 Task: Sort the products in the category "Food Storage" by unit price (low first).
Action: Mouse moved to (334, 153)
Screenshot: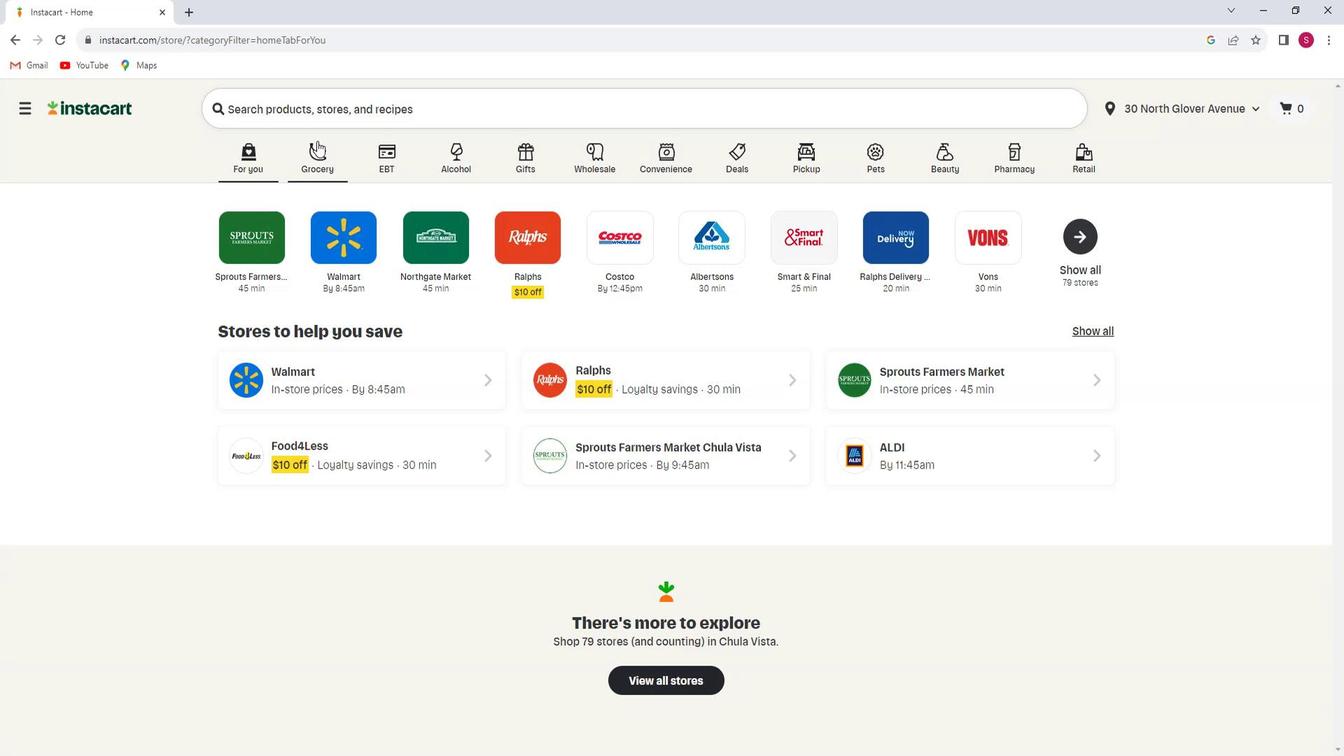 
Action: Mouse pressed left at (334, 153)
Screenshot: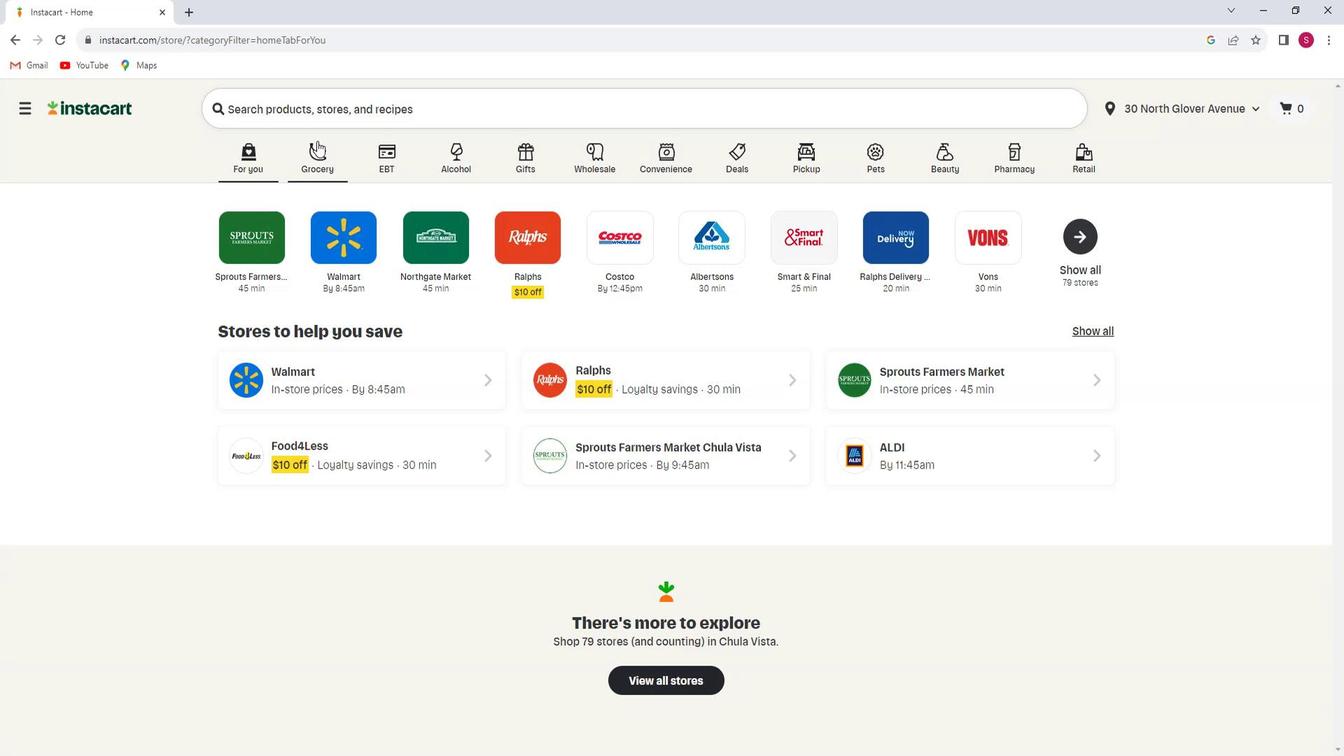 
Action: Mouse moved to (317, 427)
Screenshot: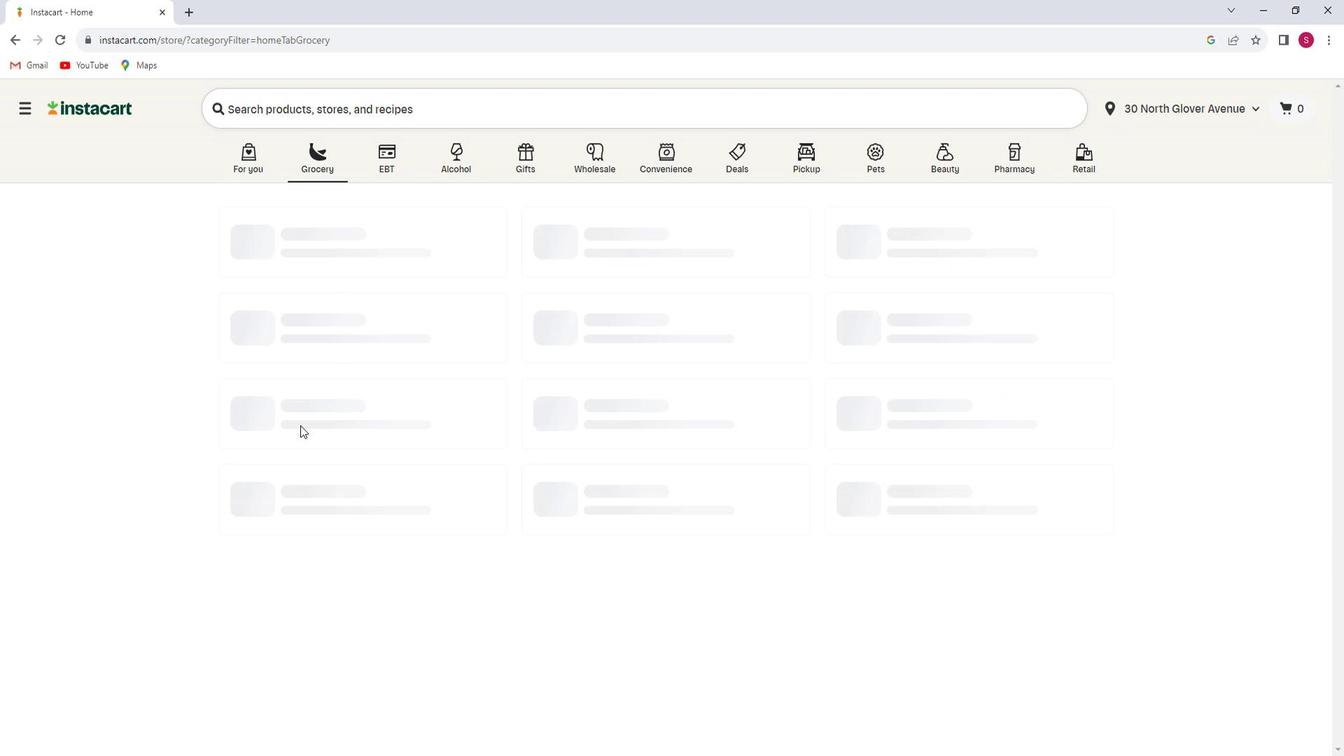 
Action: Mouse pressed left at (317, 427)
Screenshot: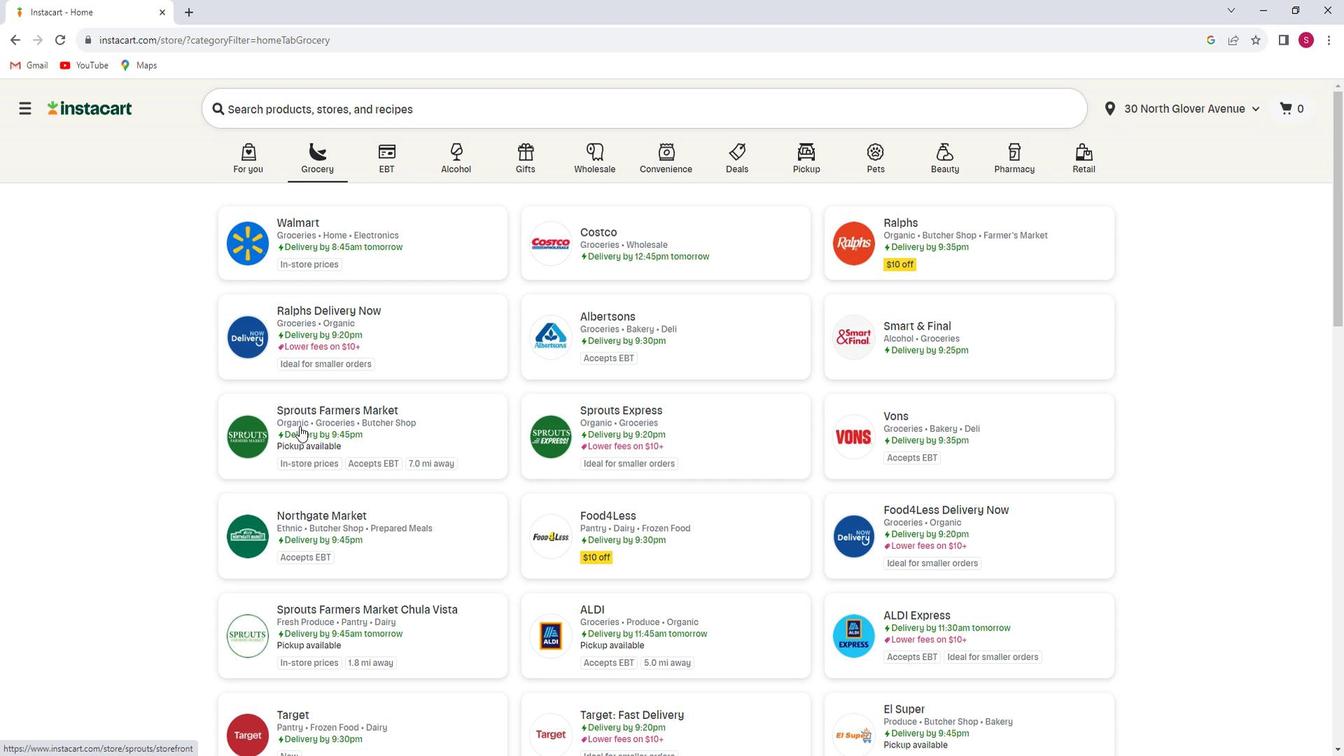 
Action: Mouse moved to (114, 404)
Screenshot: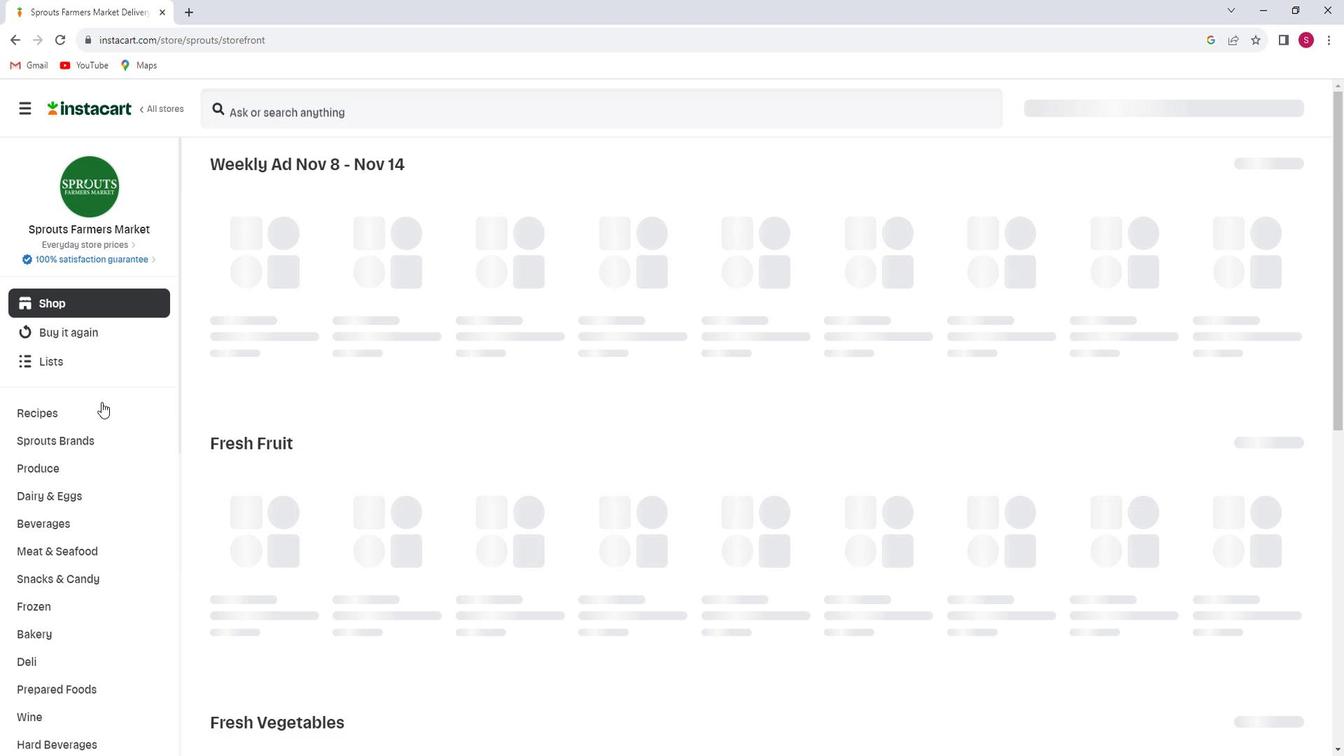 
Action: Mouse scrolled (114, 404) with delta (0, 0)
Screenshot: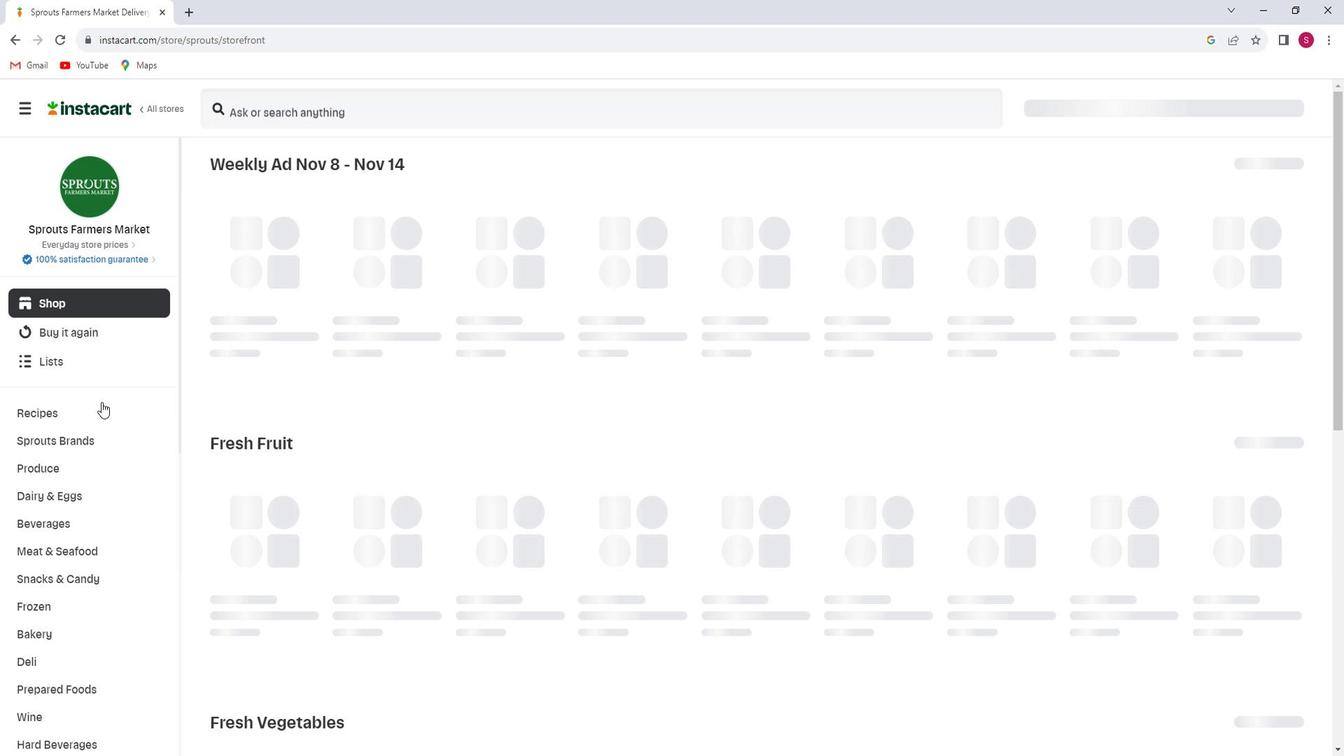 
Action: Mouse scrolled (114, 404) with delta (0, 0)
Screenshot: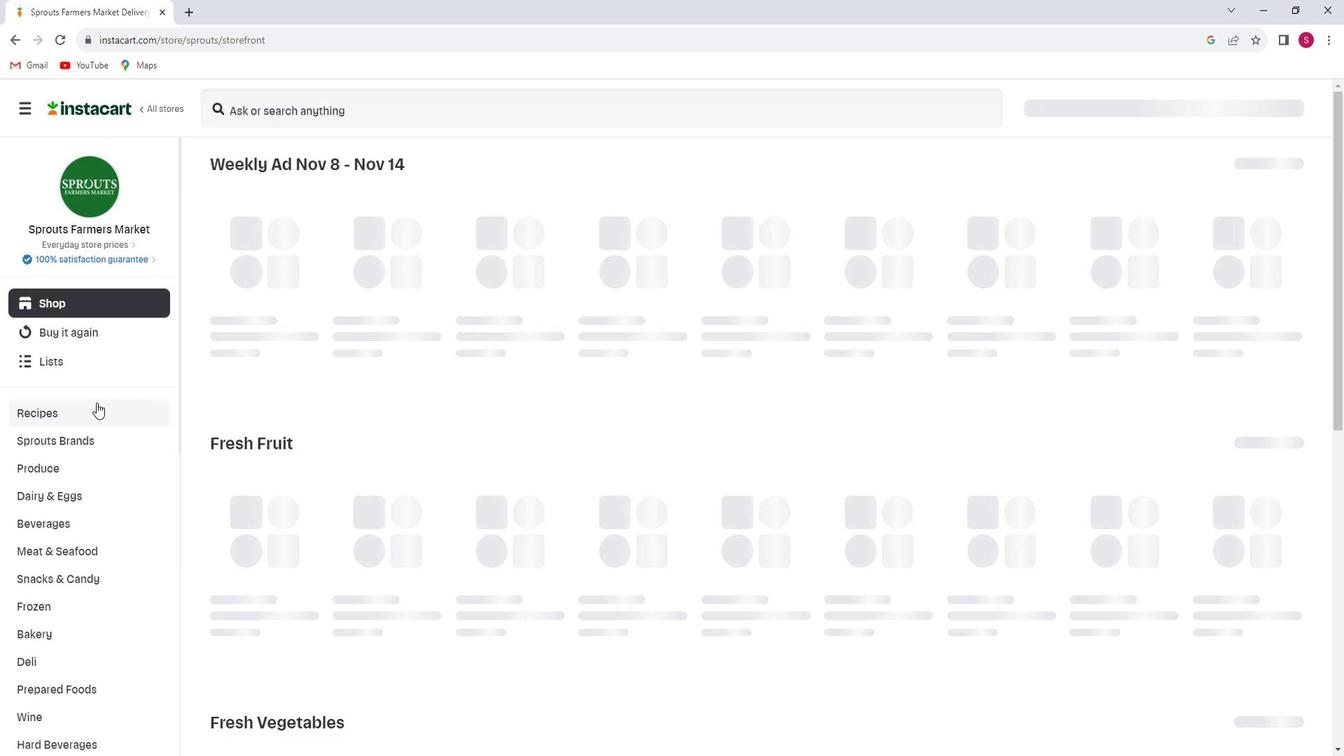 
Action: Mouse moved to (114, 405)
Screenshot: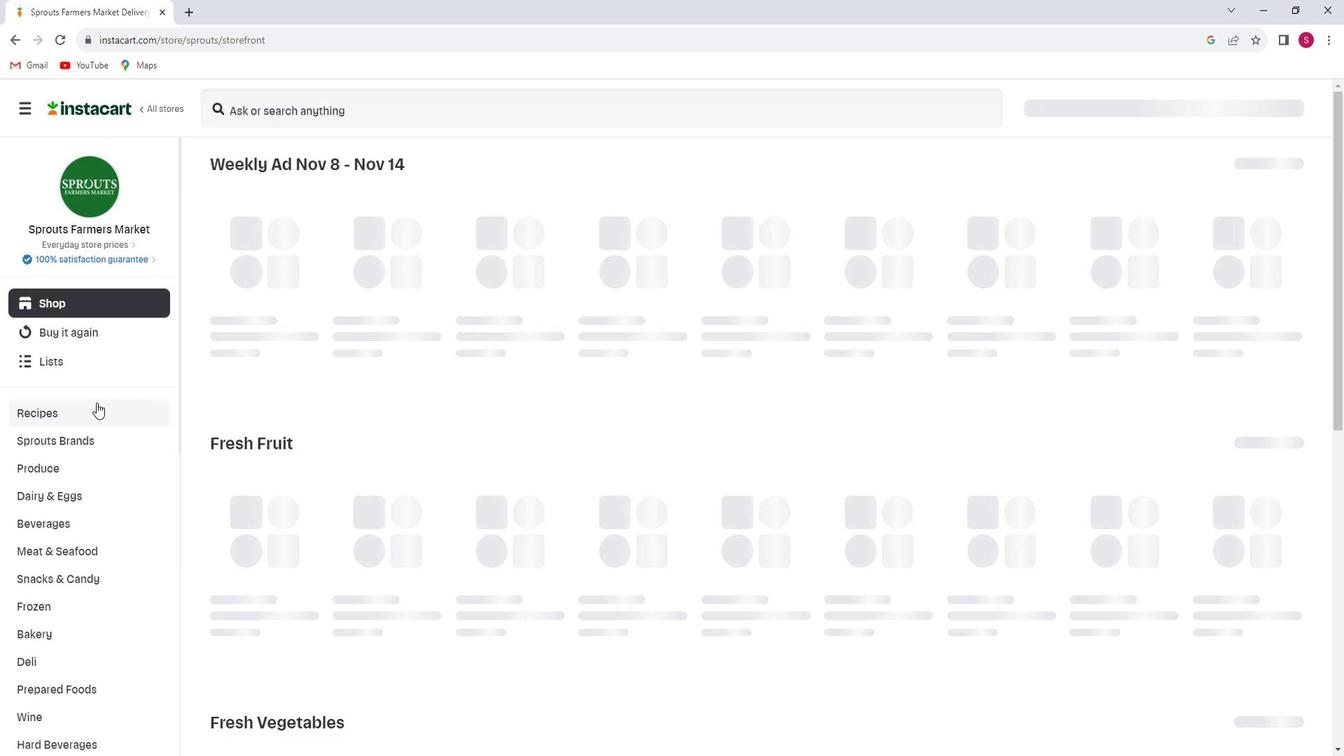 
Action: Mouse scrolled (114, 404) with delta (0, 0)
Screenshot: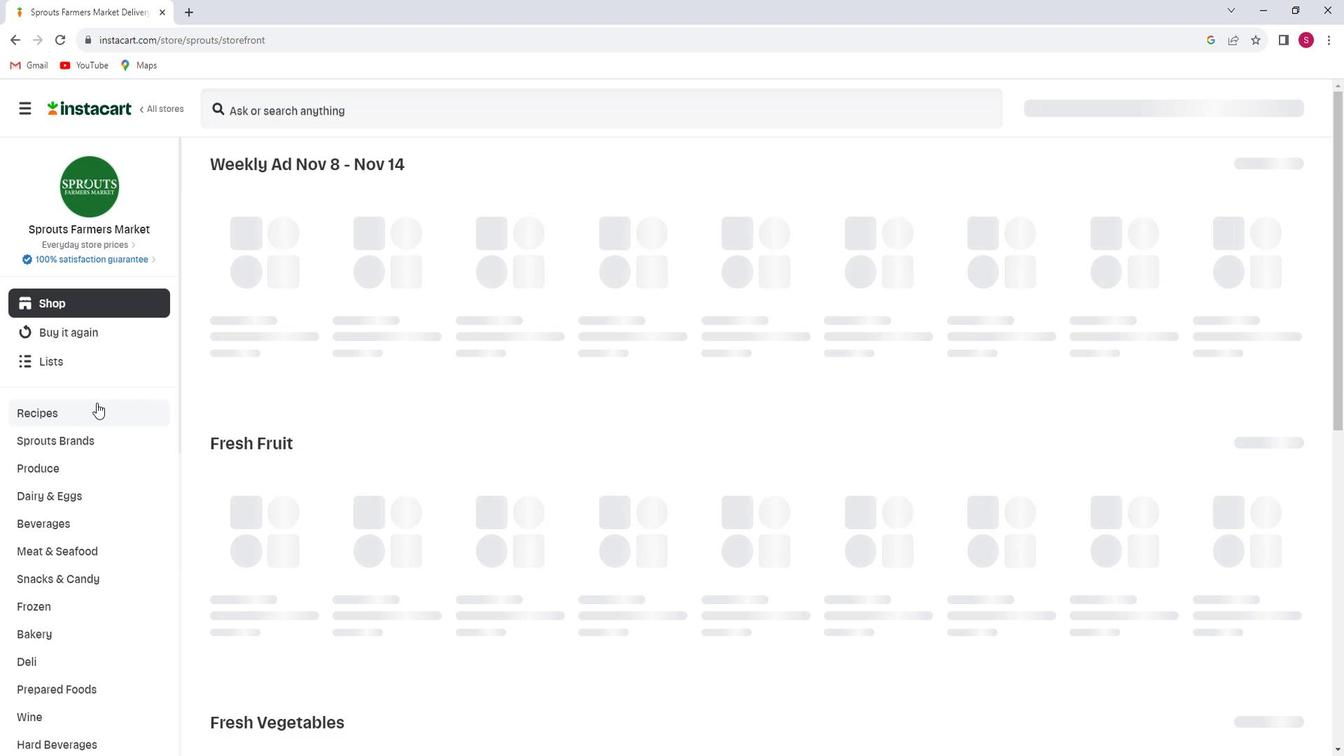 
Action: Mouse scrolled (114, 404) with delta (0, 0)
Screenshot: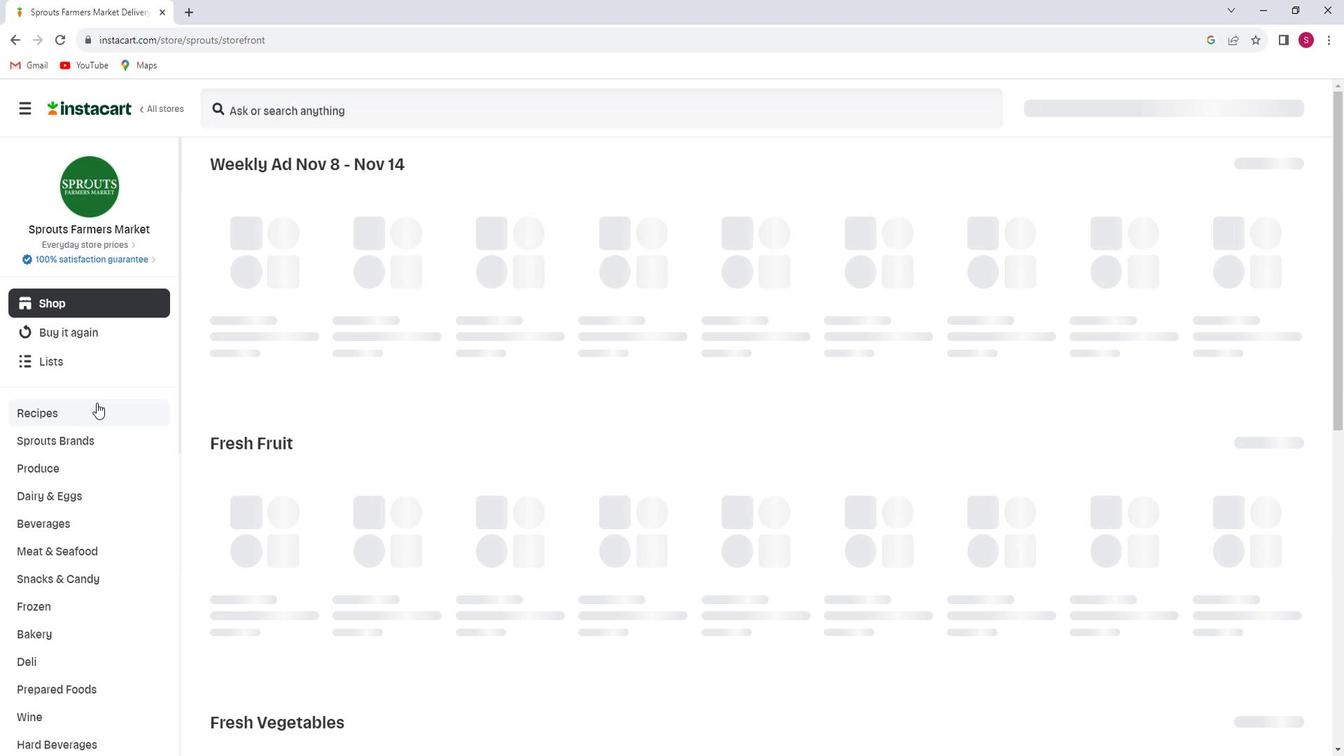 
Action: Mouse scrolled (114, 404) with delta (0, 0)
Screenshot: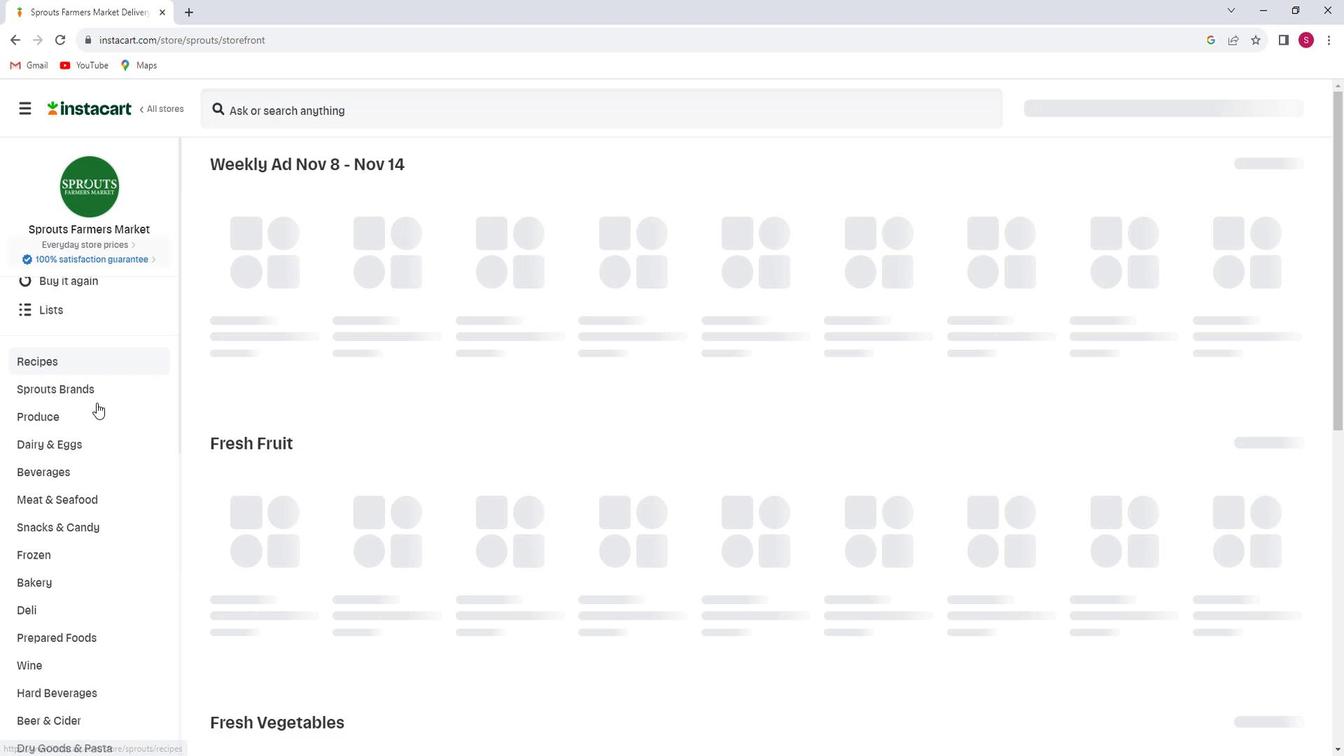 
Action: Mouse moved to (105, 365)
Screenshot: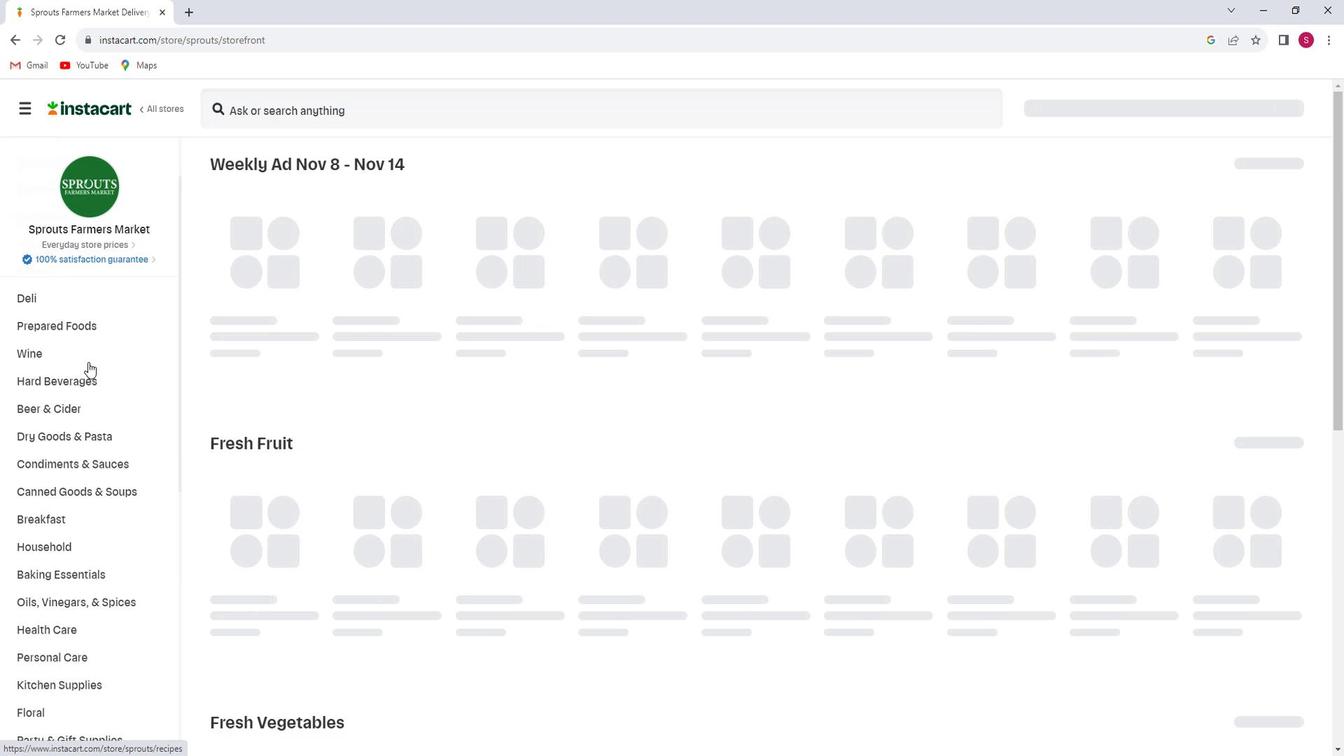 
Action: Mouse scrolled (105, 364) with delta (0, 0)
Screenshot: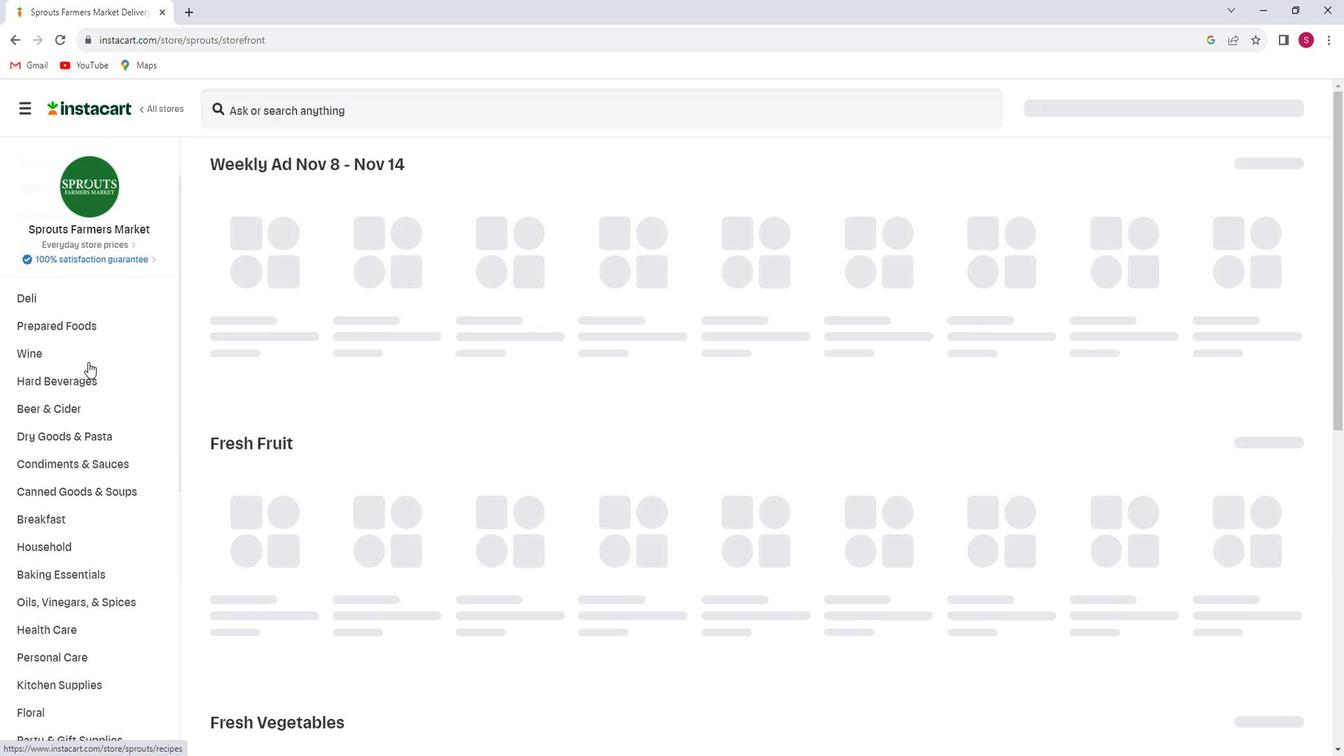 
Action: Mouse scrolled (105, 364) with delta (0, 0)
Screenshot: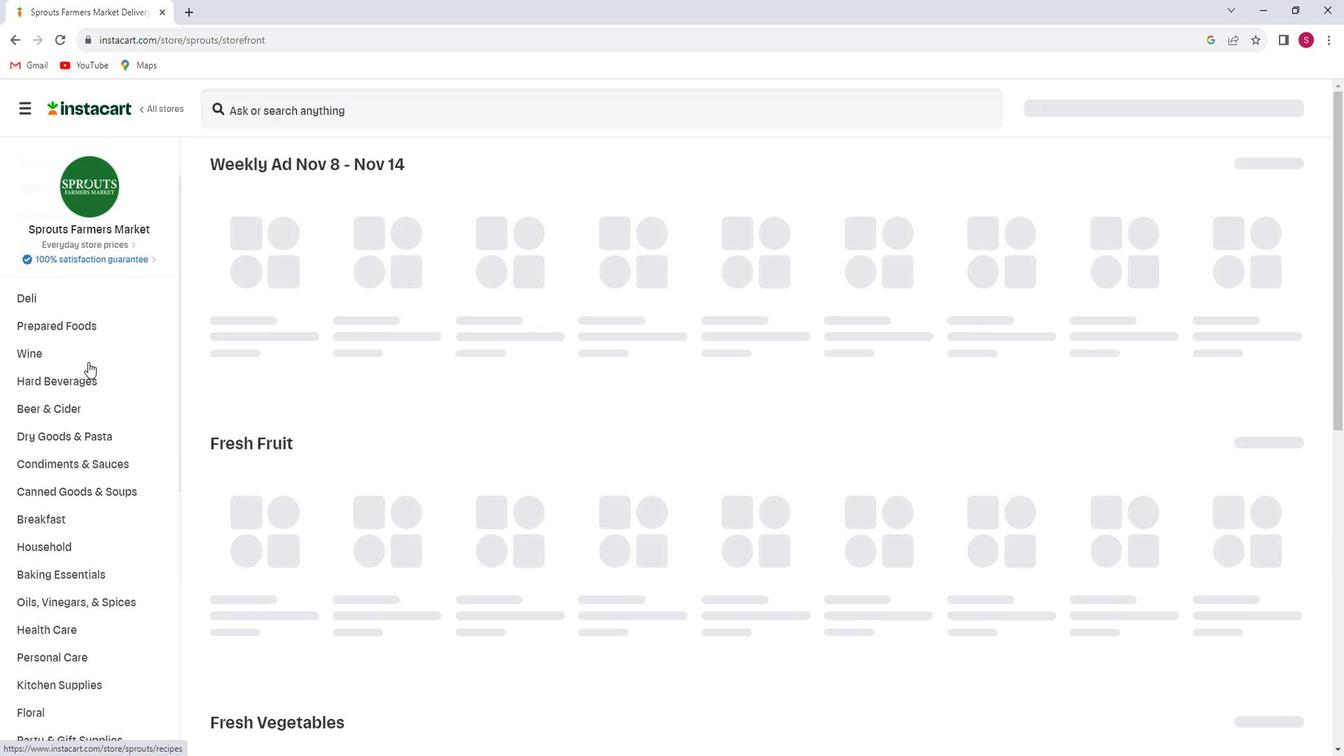 
Action: Mouse scrolled (105, 364) with delta (0, 0)
Screenshot: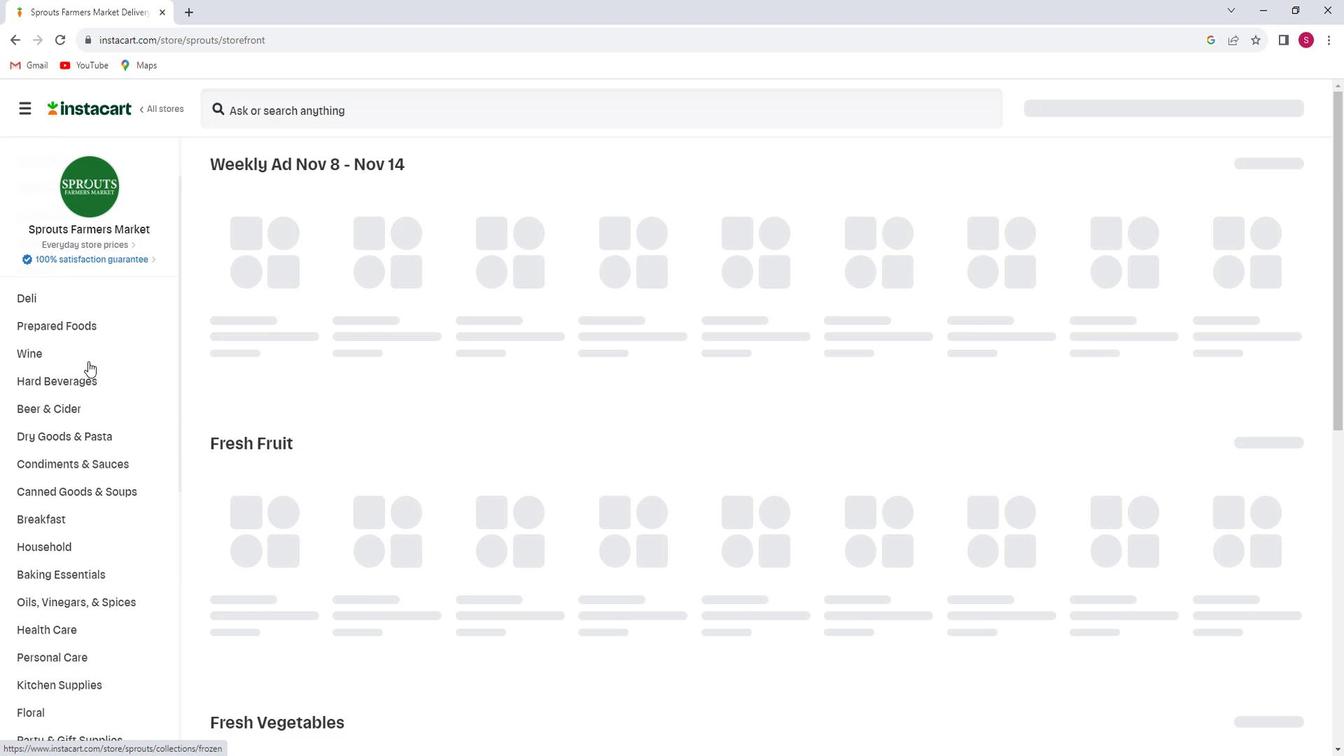 
Action: Mouse scrolled (105, 364) with delta (0, 0)
Screenshot: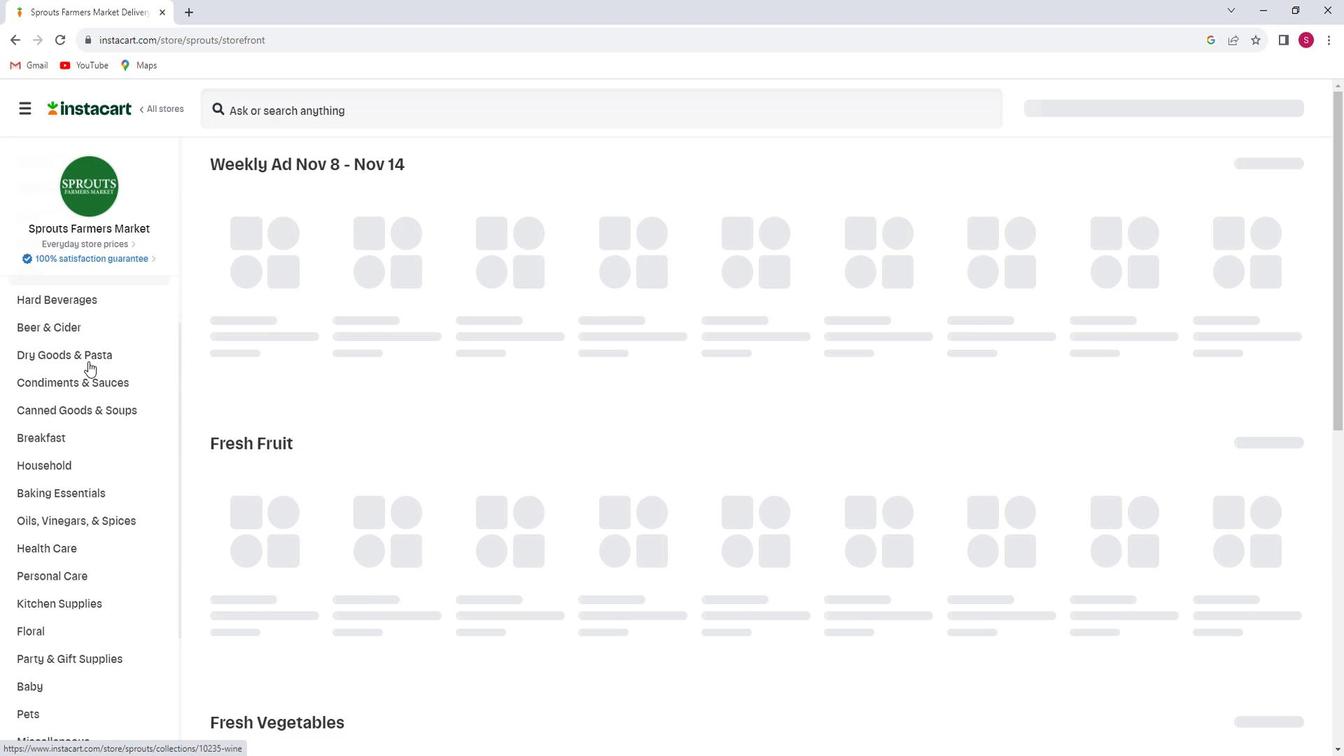
Action: Mouse moved to (103, 348)
Screenshot: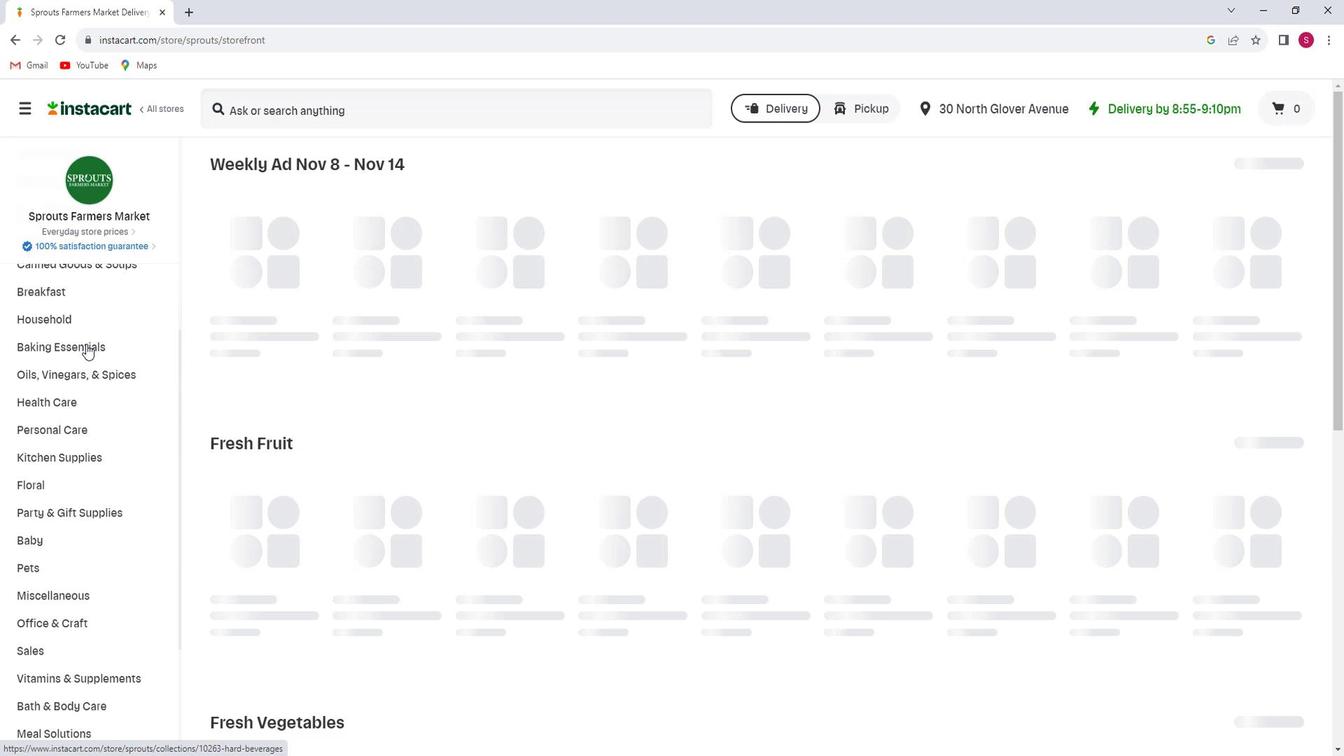 
Action: Mouse scrolled (103, 347) with delta (0, 0)
Screenshot: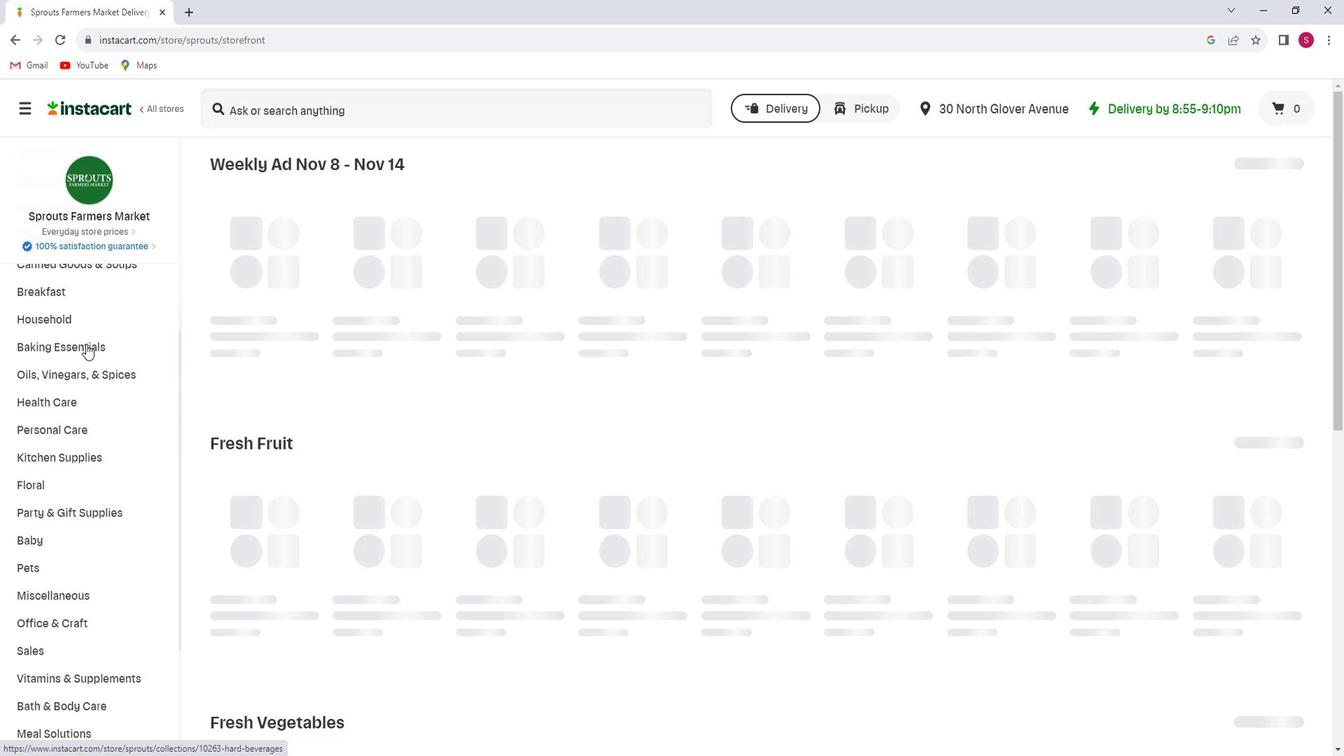 
Action: Mouse scrolled (103, 347) with delta (0, 0)
Screenshot: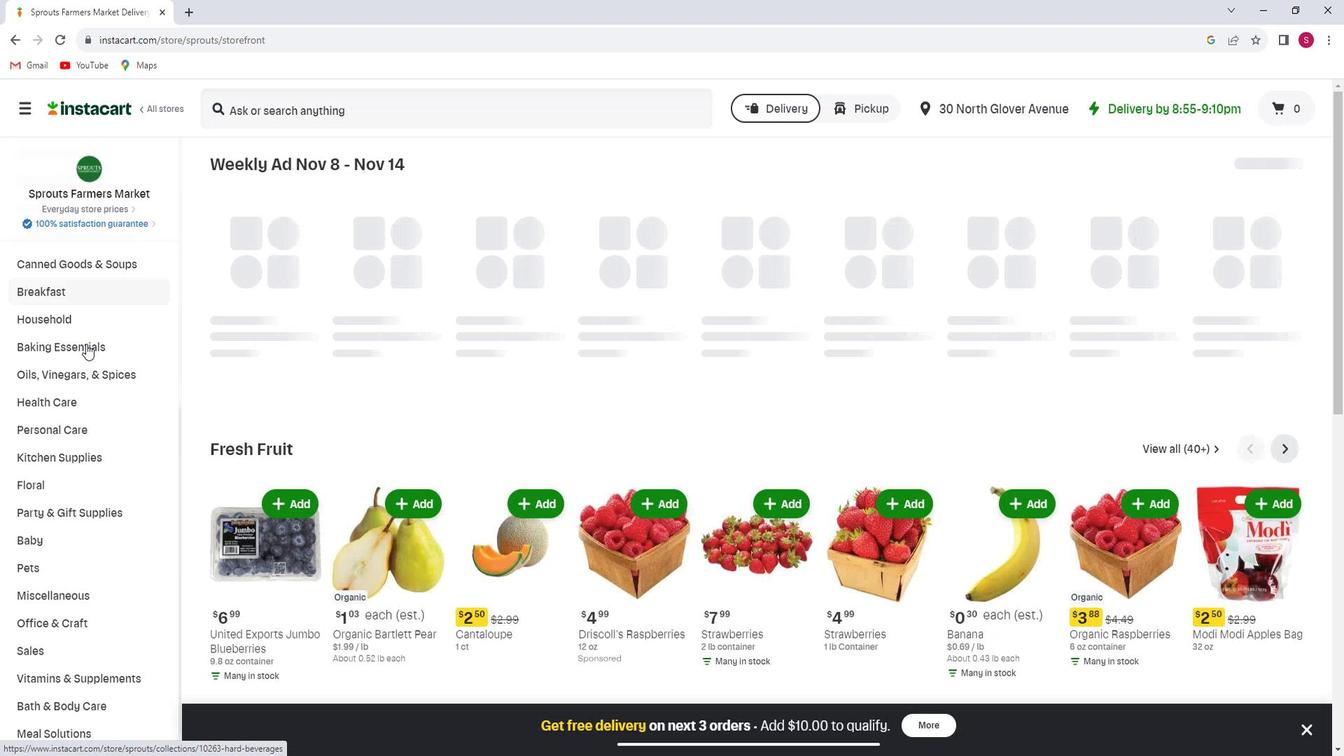 
Action: Mouse moved to (101, 459)
Screenshot: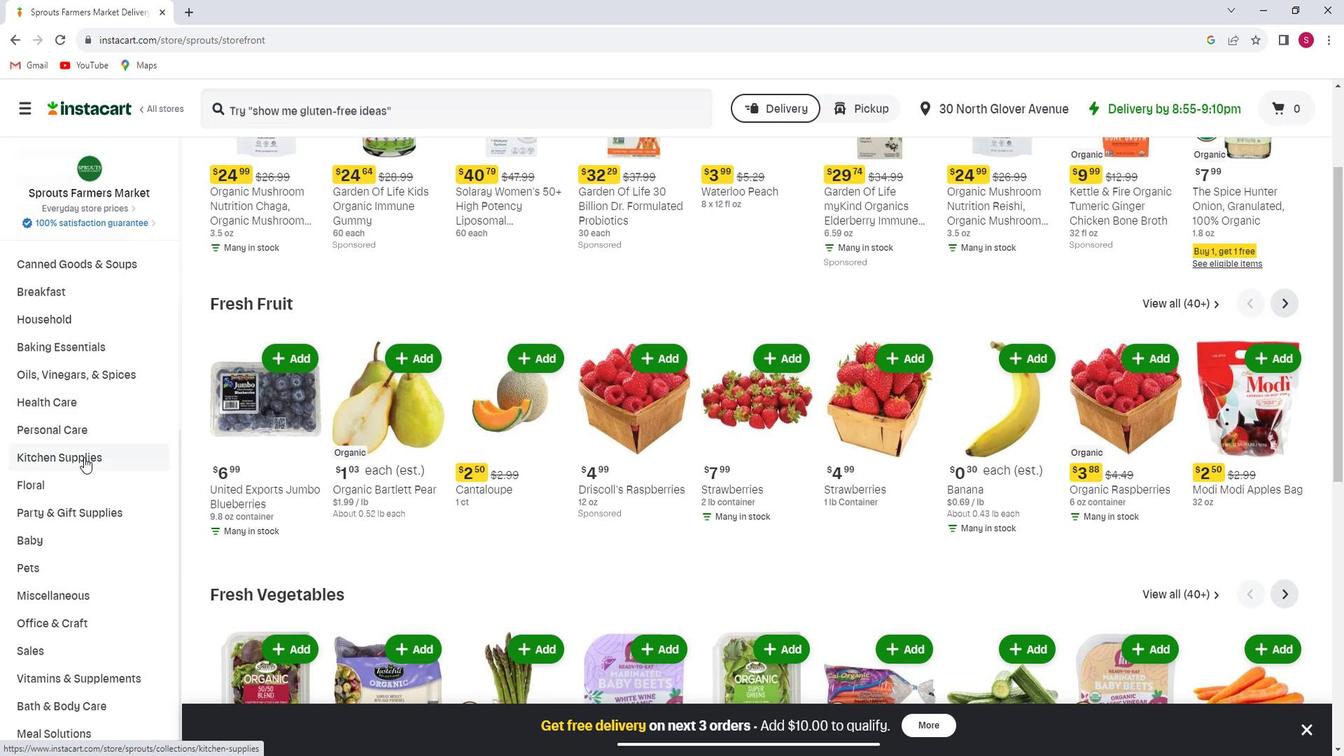 
Action: Mouse pressed left at (101, 459)
Screenshot: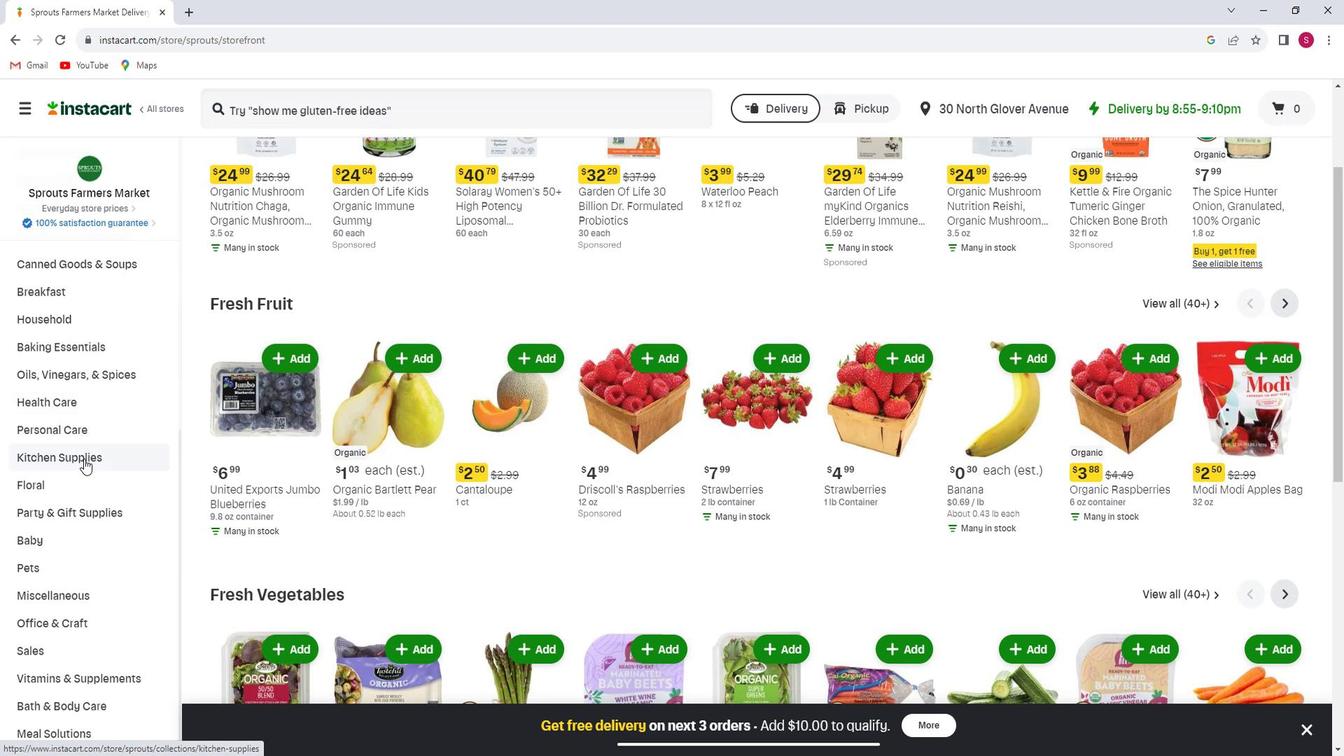 
Action: Mouse moved to (93, 488)
Screenshot: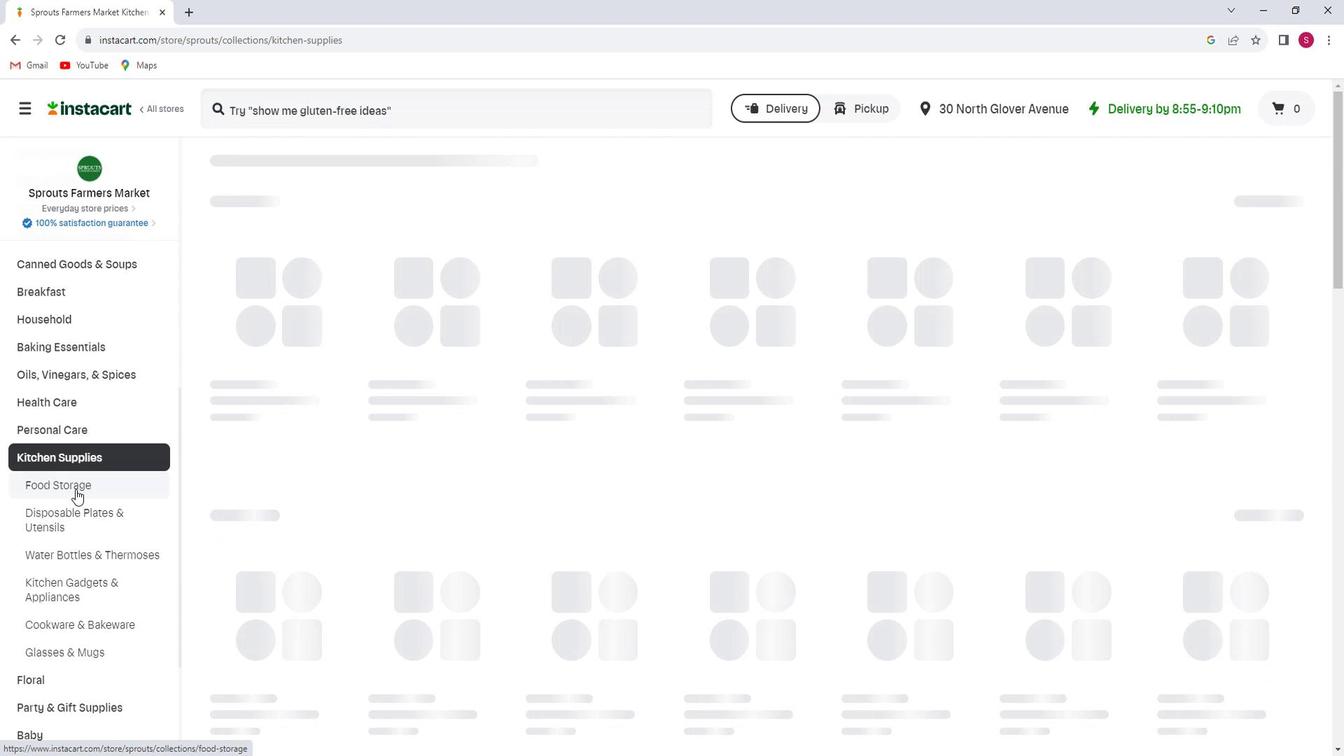 
Action: Mouse pressed left at (93, 488)
Screenshot: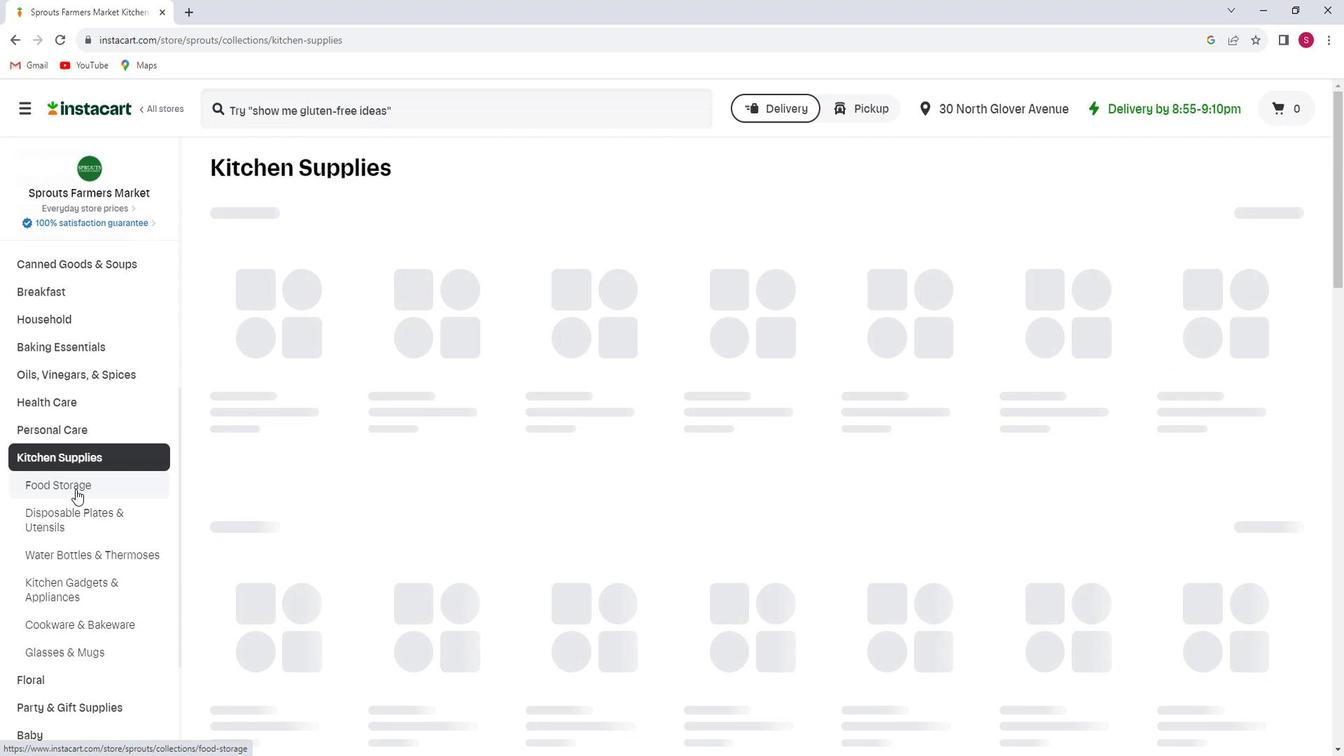 
Action: Mouse moved to (1314, 230)
Screenshot: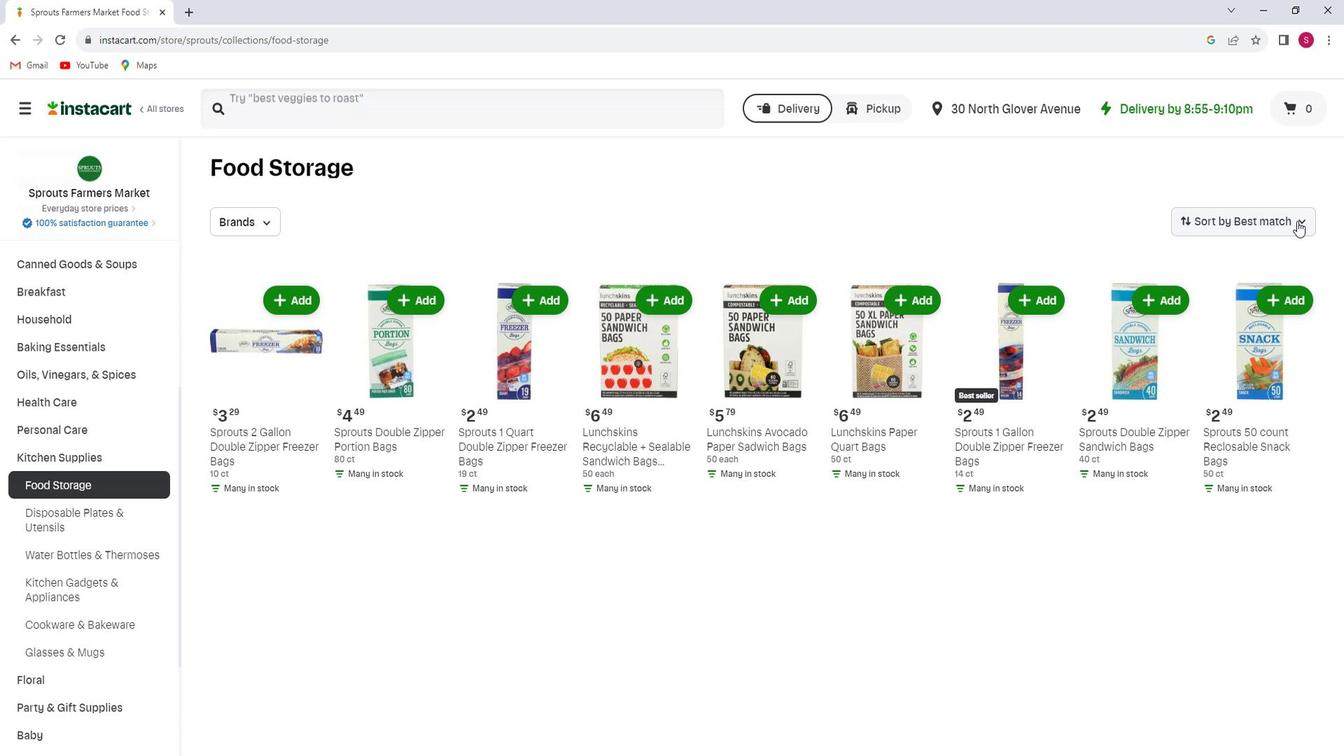 
Action: Mouse pressed left at (1314, 230)
Screenshot: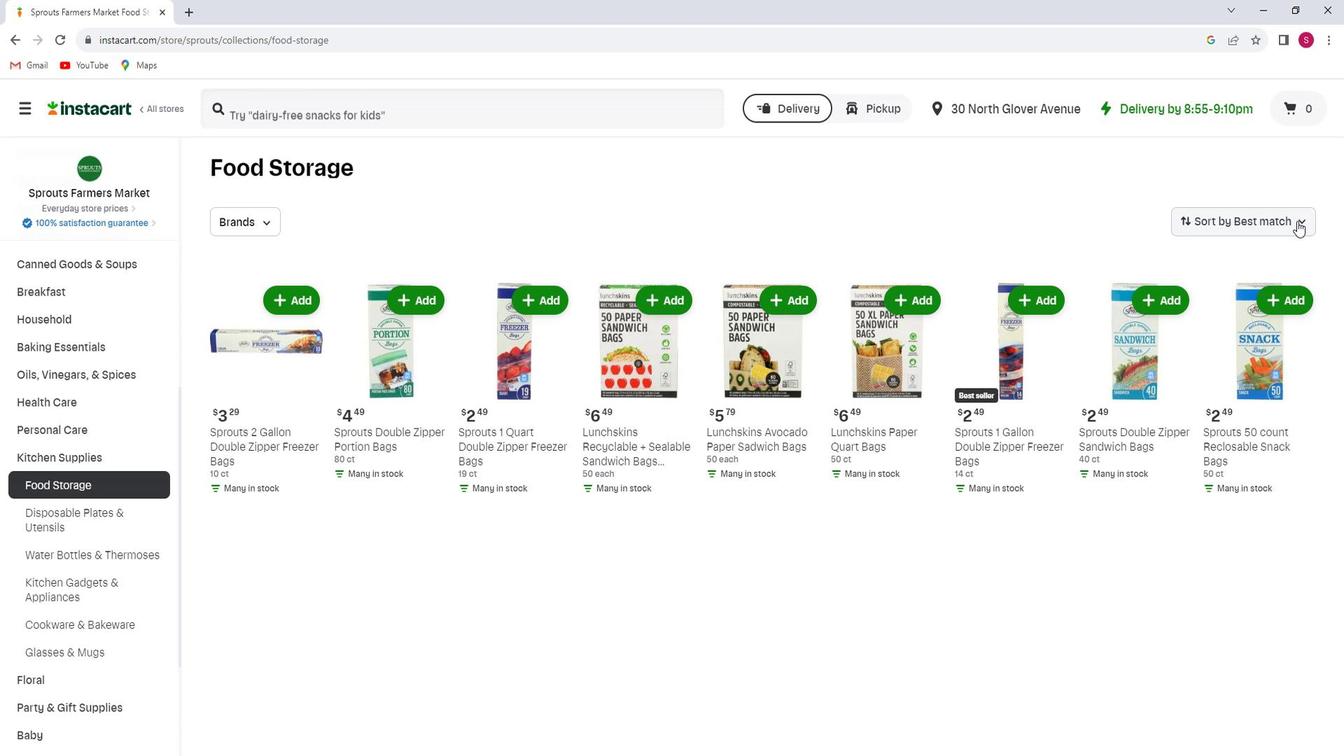 
Action: Mouse moved to (1275, 362)
Screenshot: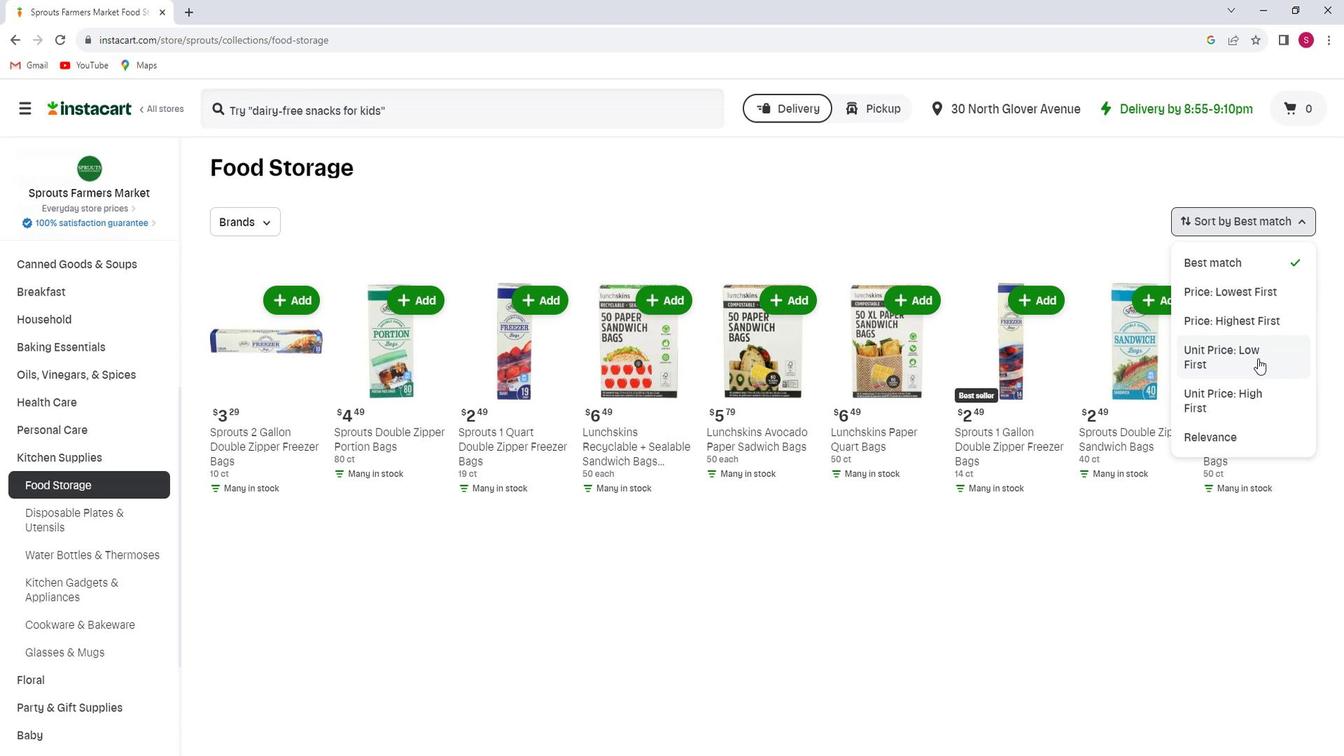 
Action: Mouse pressed left at (1275, 362)
Screenshot: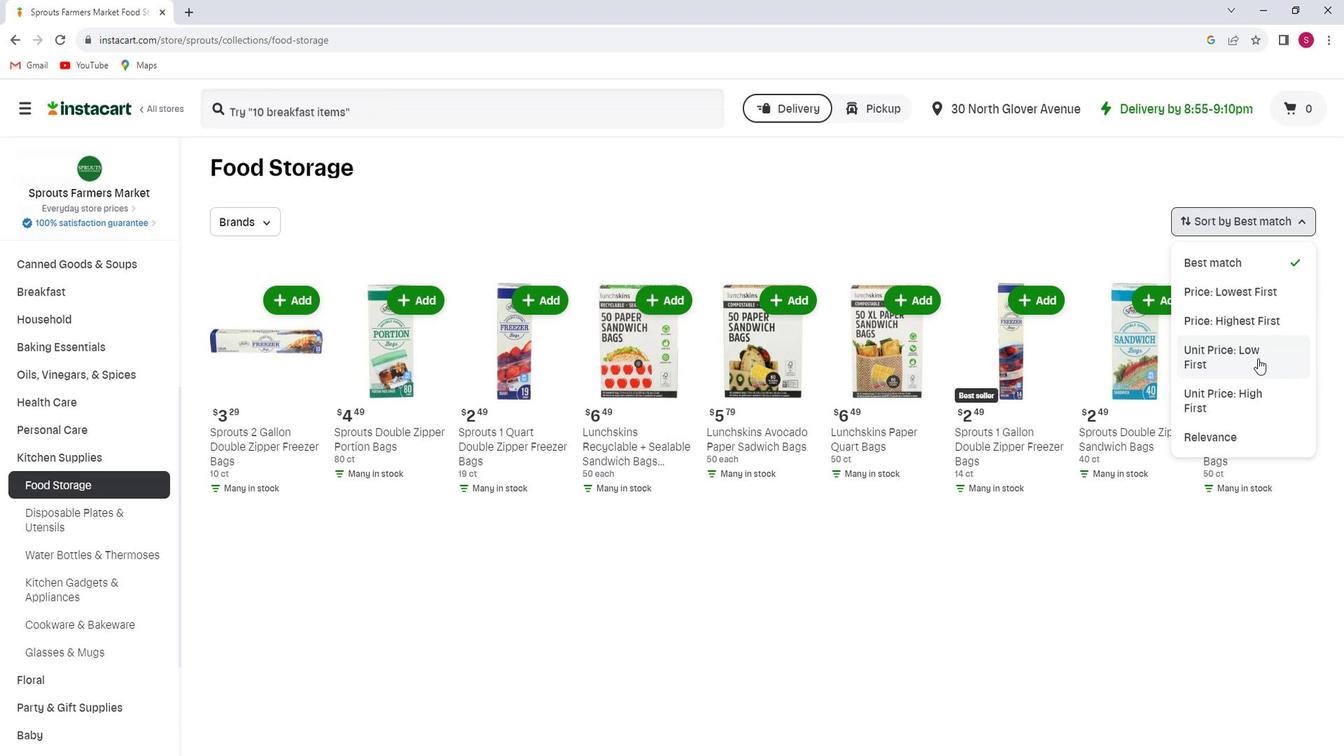 
